 Task: Add a condition where "Channel Is not X corp Like" in recently solved tickets.
Action: Mouse moved to (170, 531)
Screenshot: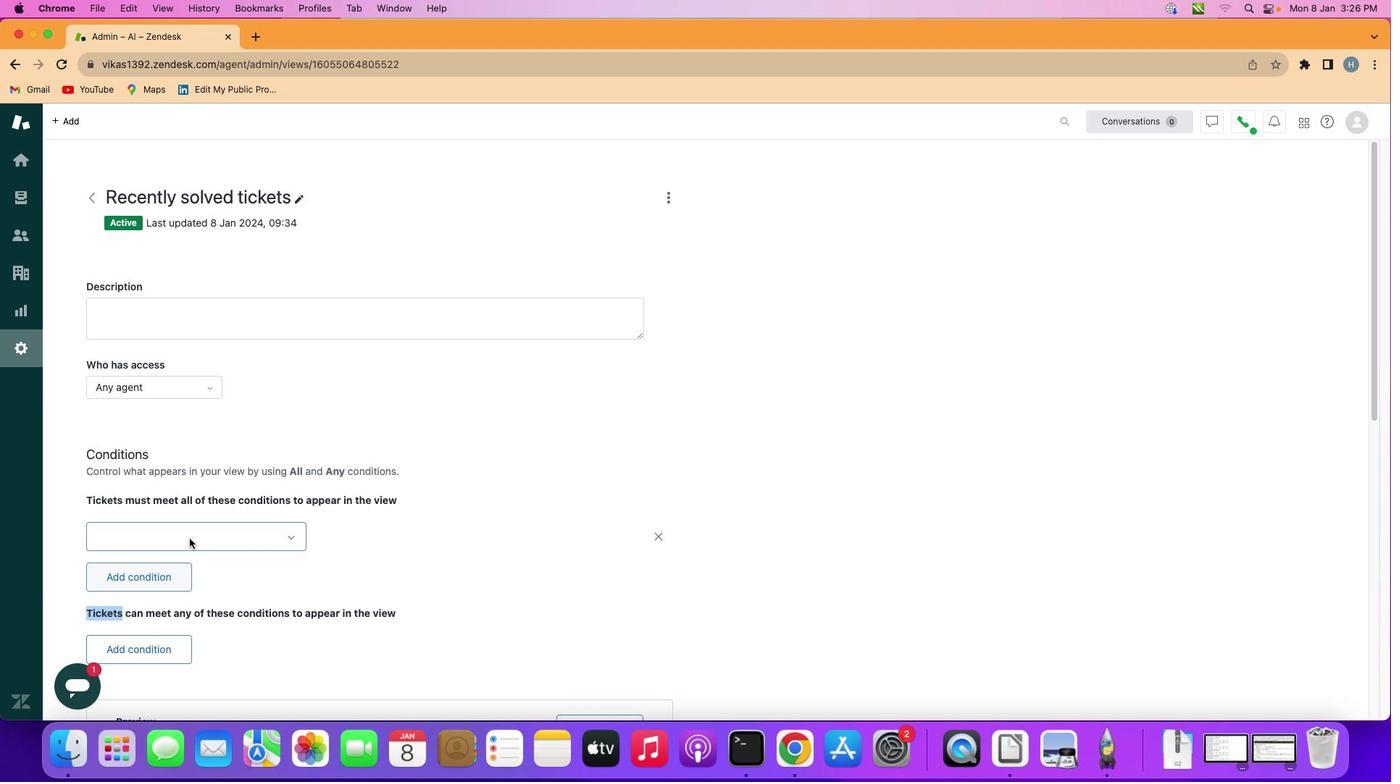 
Action: Mouse pressed left at (170, 531)
Screenshot: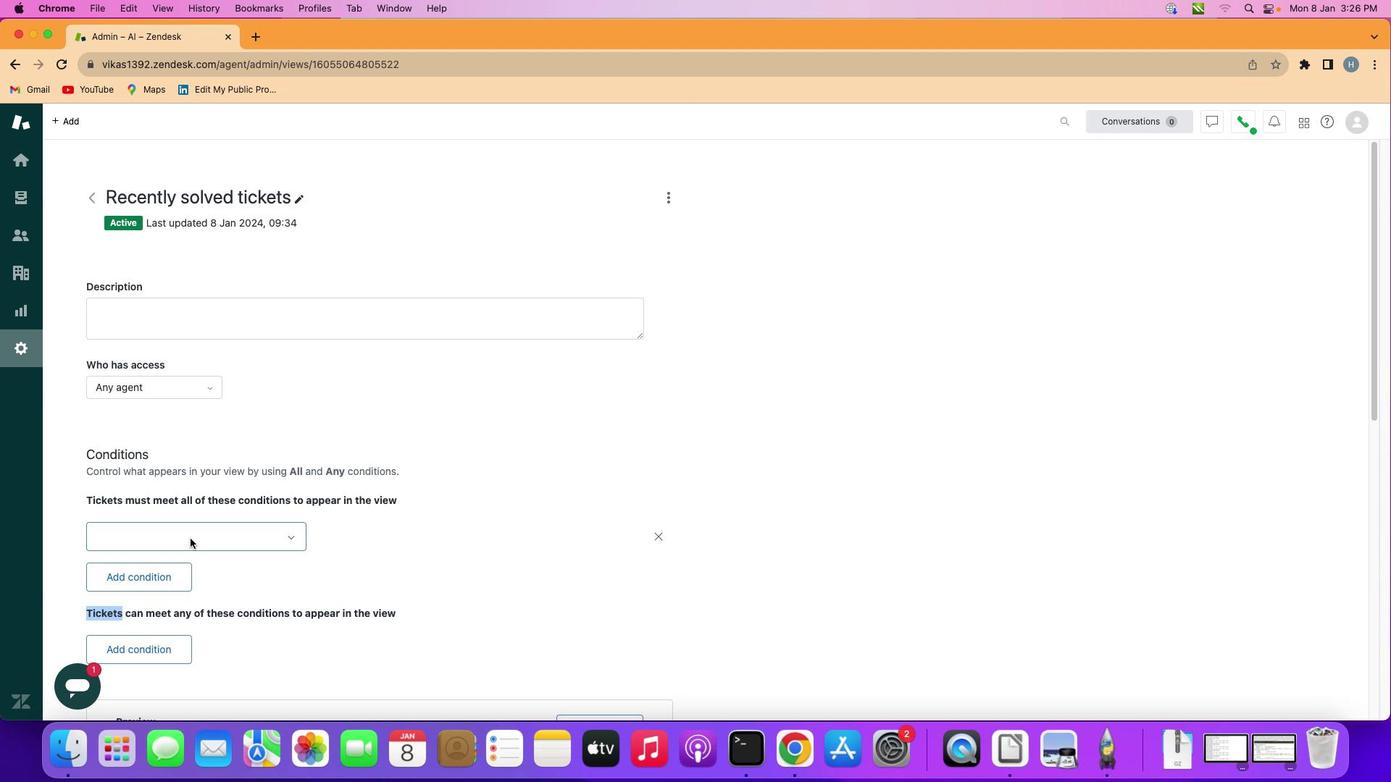 
Action: Mouse moved to (187, 536)
Screenshot: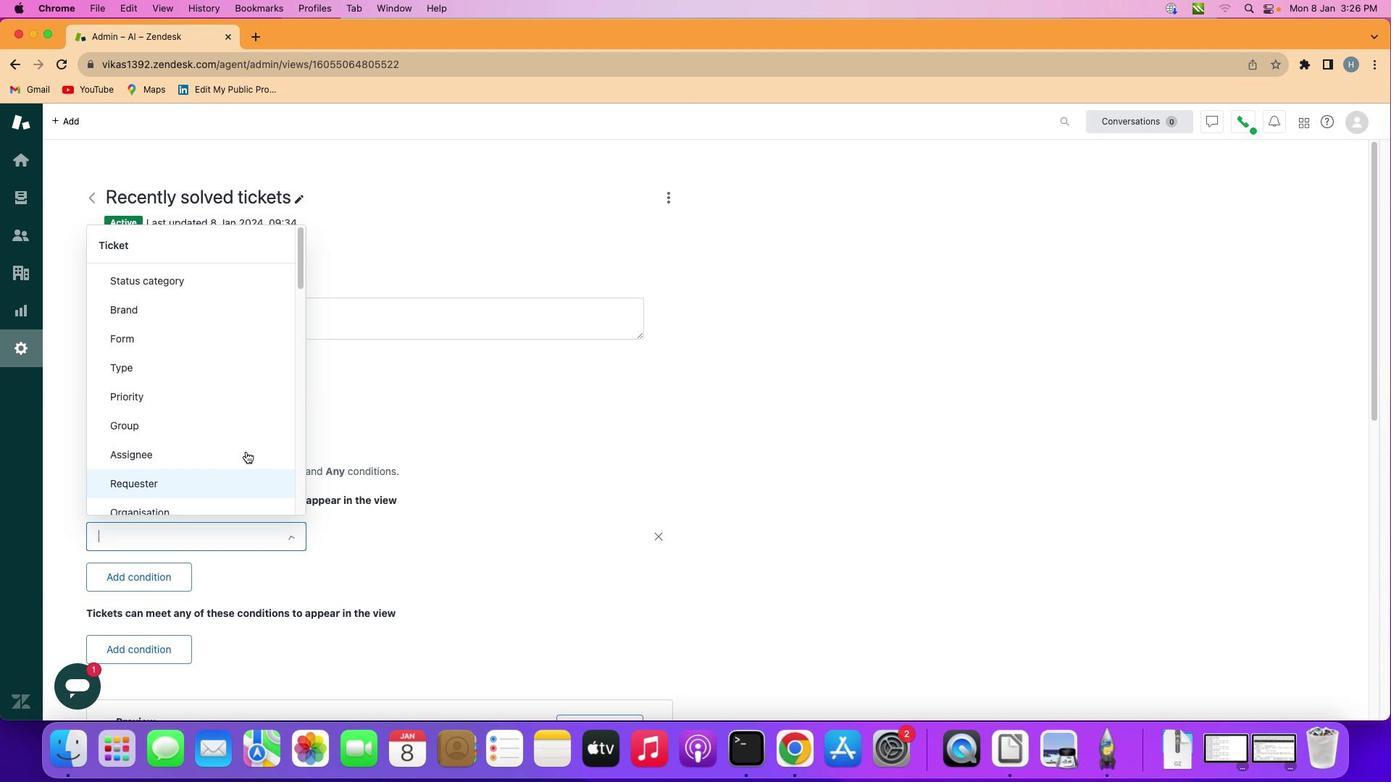 
Action: Mouse pressed left at (187, 536)
Screenshot: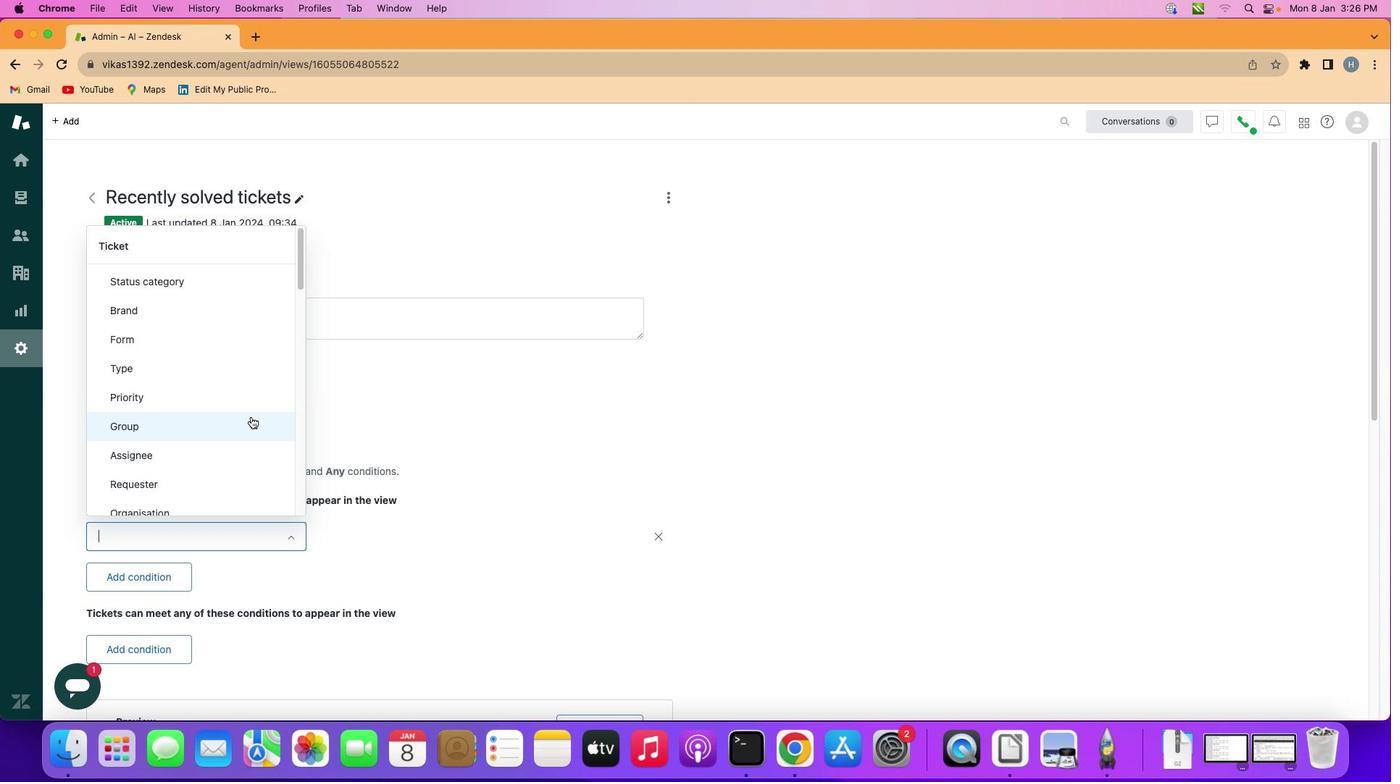 
Action: Mouse moved to (240, 414)
Screenshot: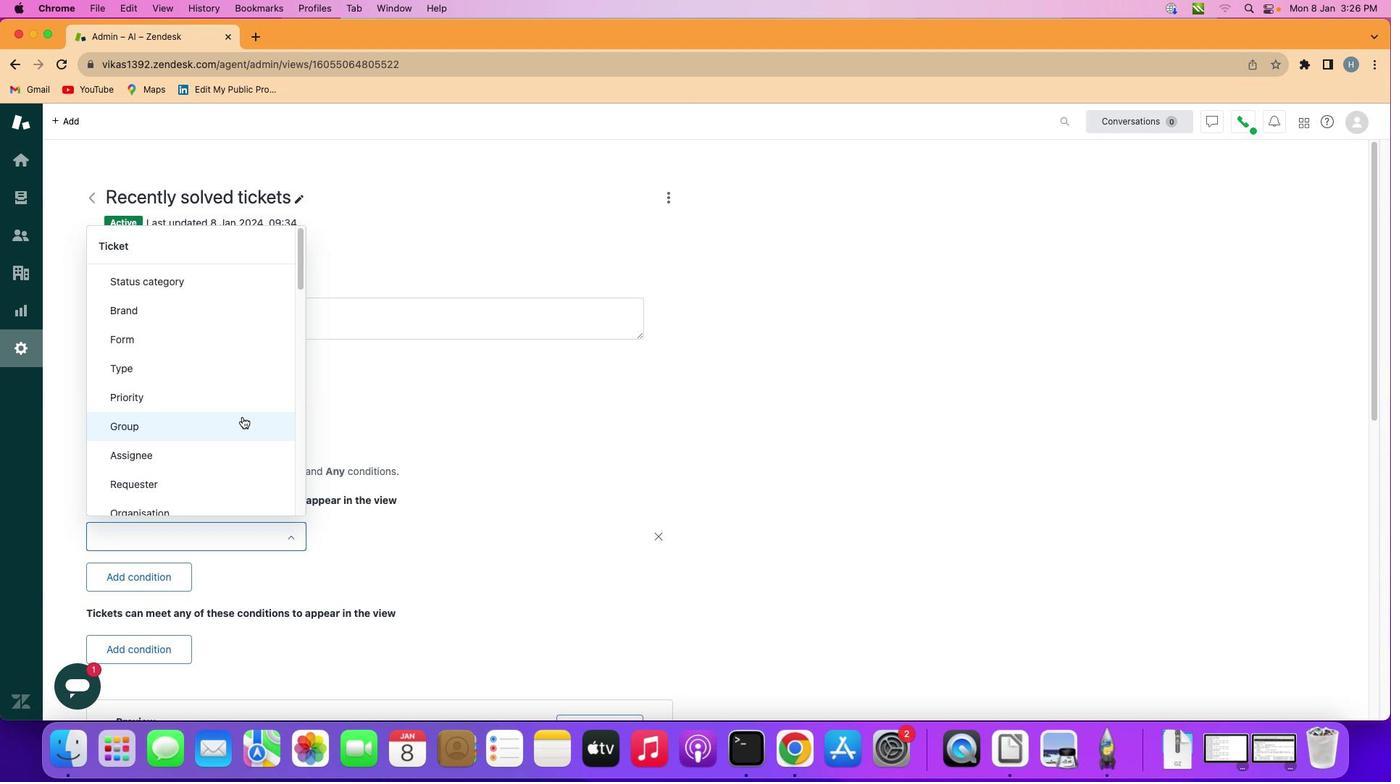 
Action: Mouse scrolled (240, 414) with delta (-1, 0)
Screenshot: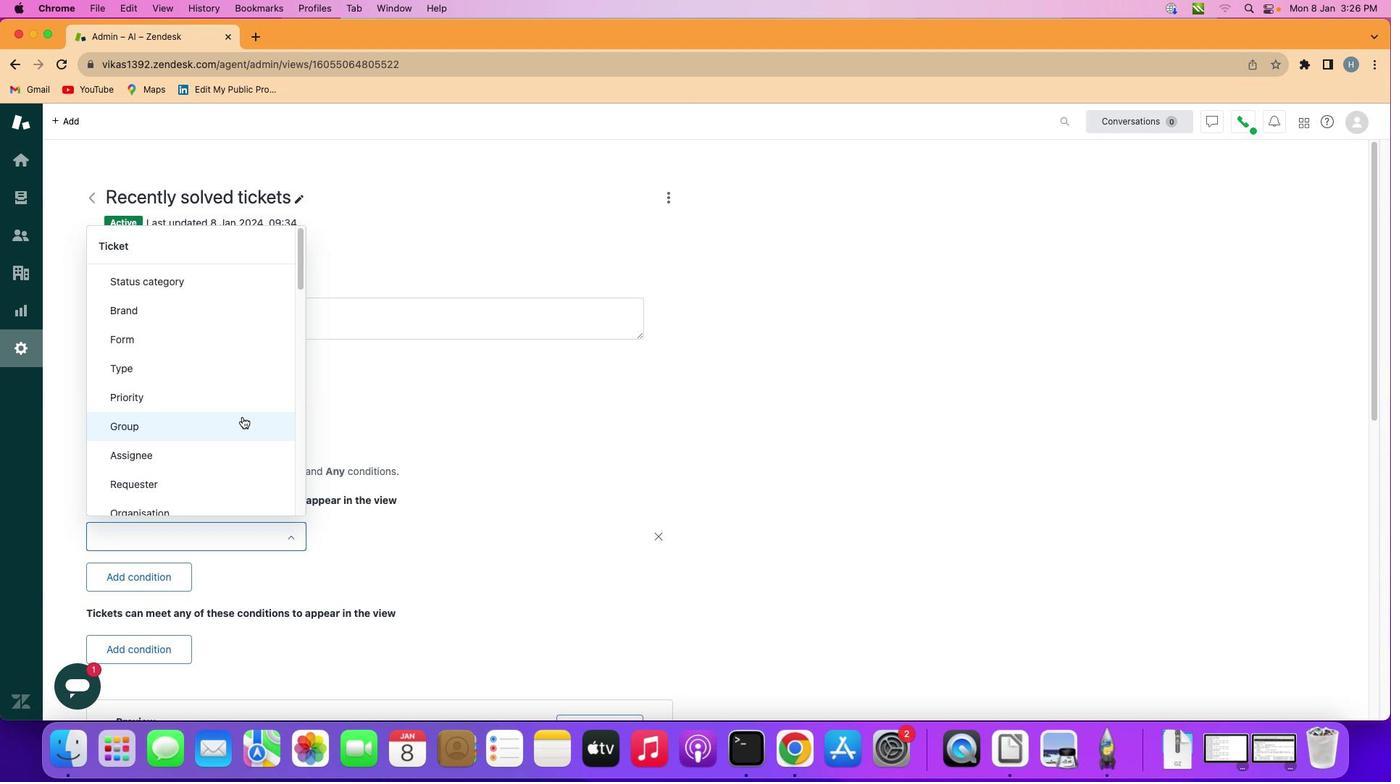 
Action: Mouse scrolled (240, 414) with delta (-1, -3)
Screenshot: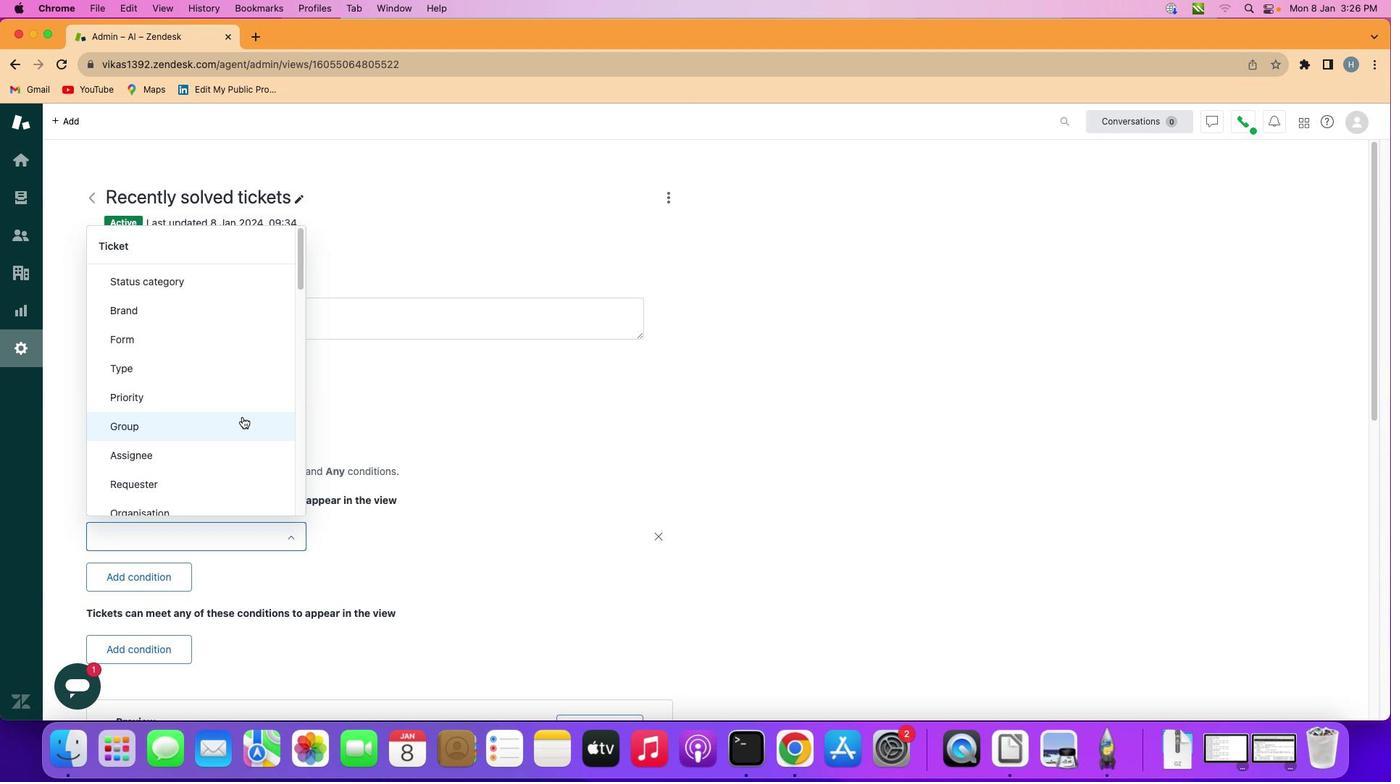 
Action: Mouse scrolled (240, 414) with delta (-1, 0)
Screenshot: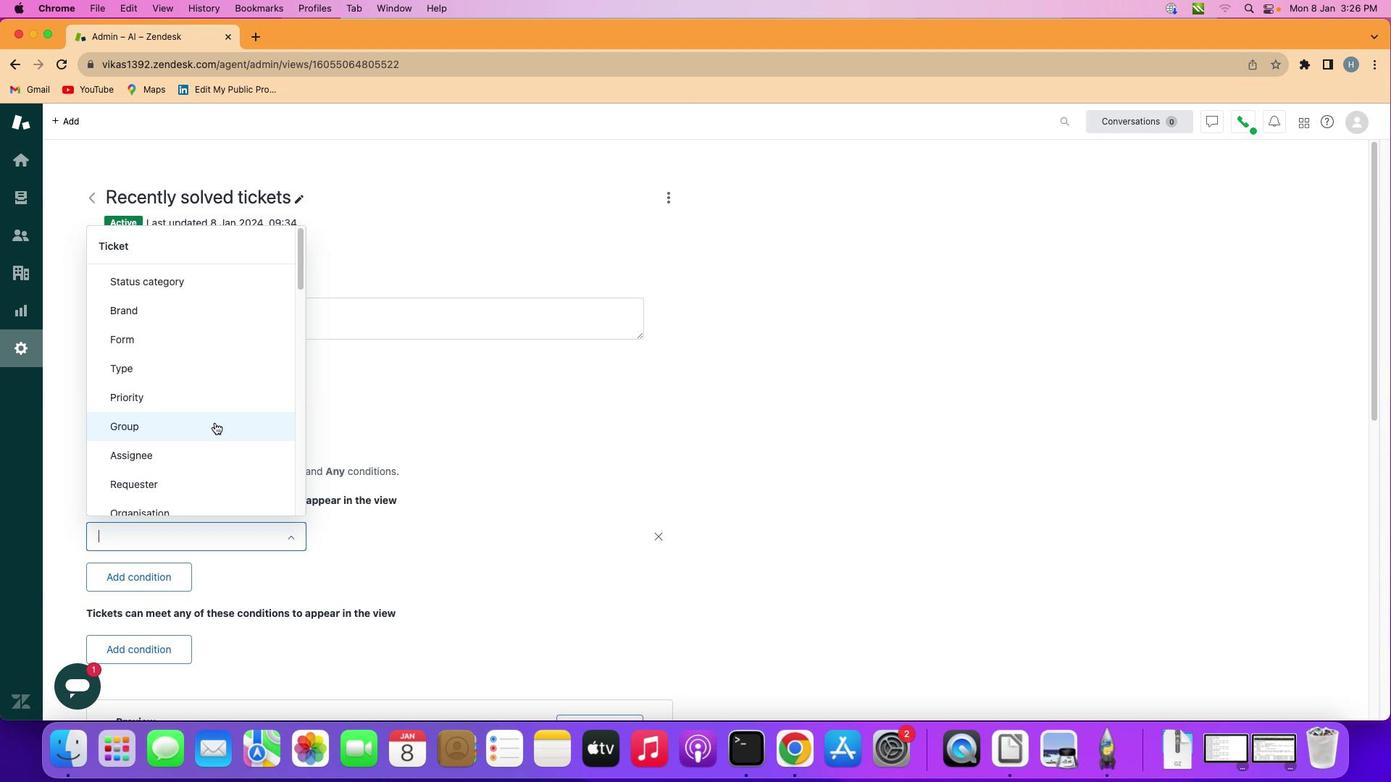 
Action: Mouse scrolled (240, 414) with delta (-1, -2)
Screenshot: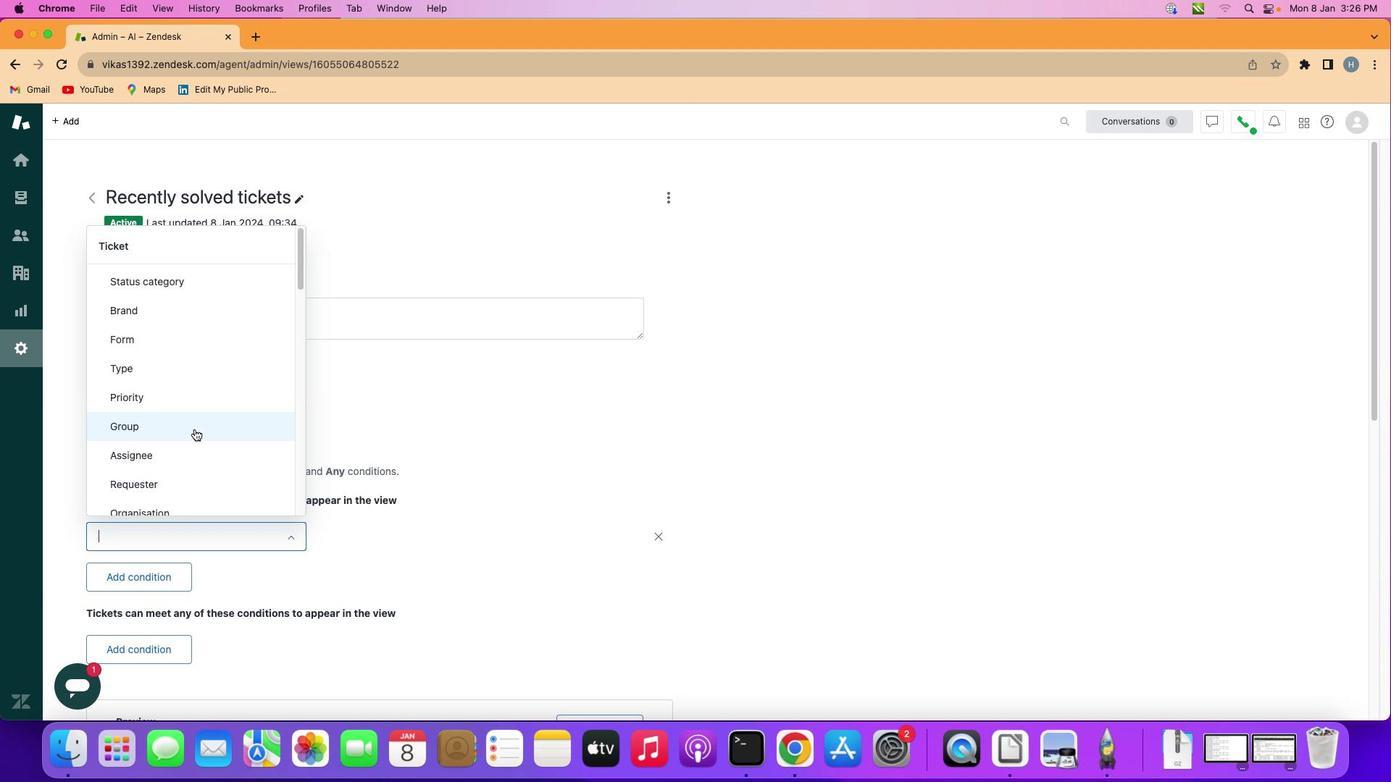 
Action: Mouse scrolled (240, 414) with delta (-1, -2)
Screenshot: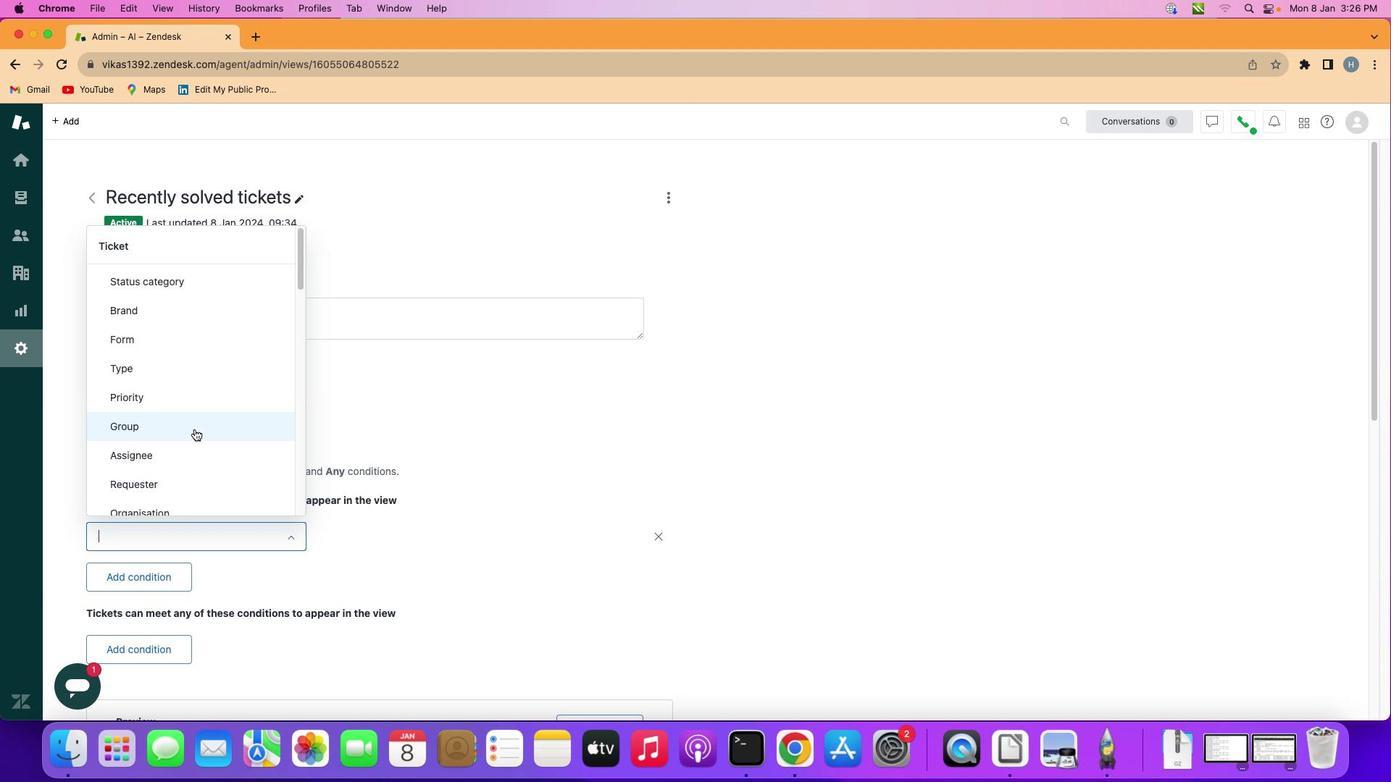 
Action: Mouse moved to (192, 427)
Screenshot: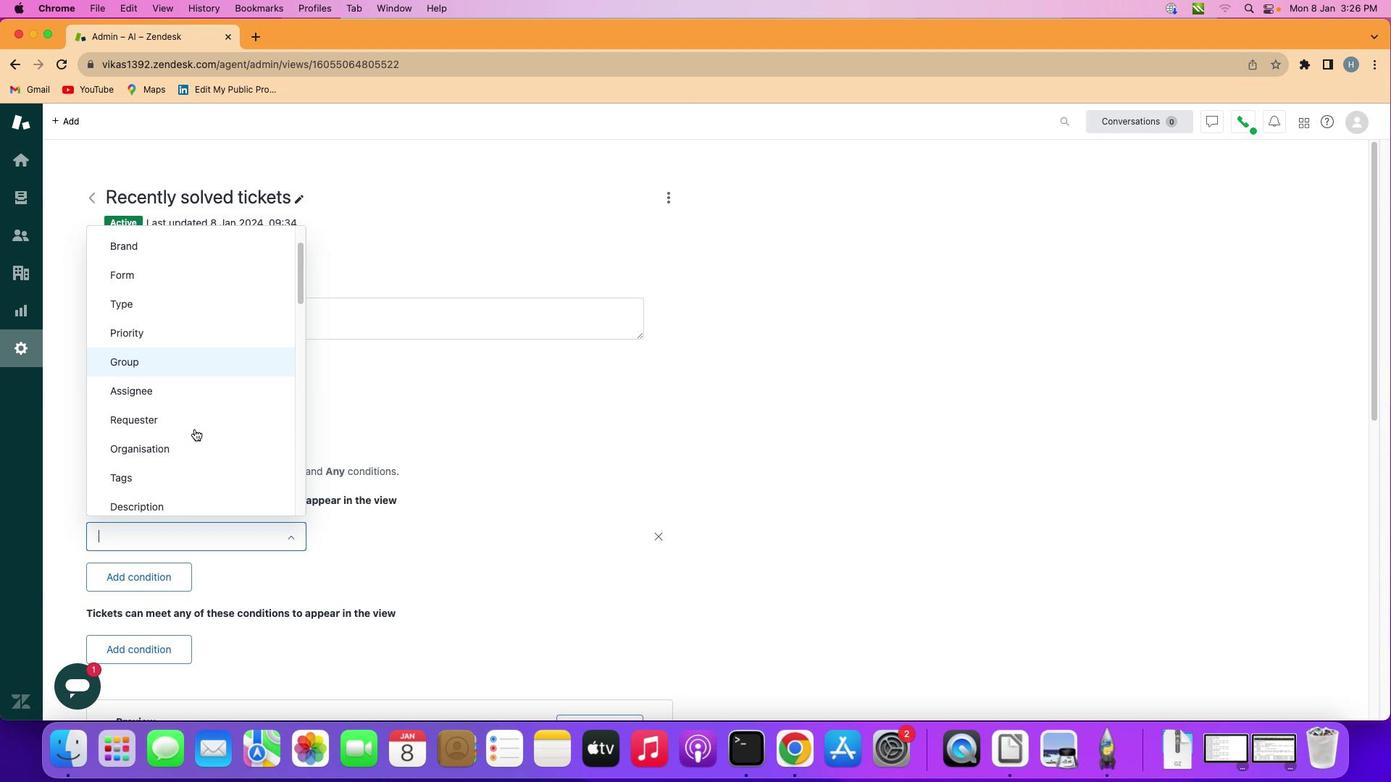 
Action: Mouse scrolled (192, 427) with delta (-1, -2)
Screenshot: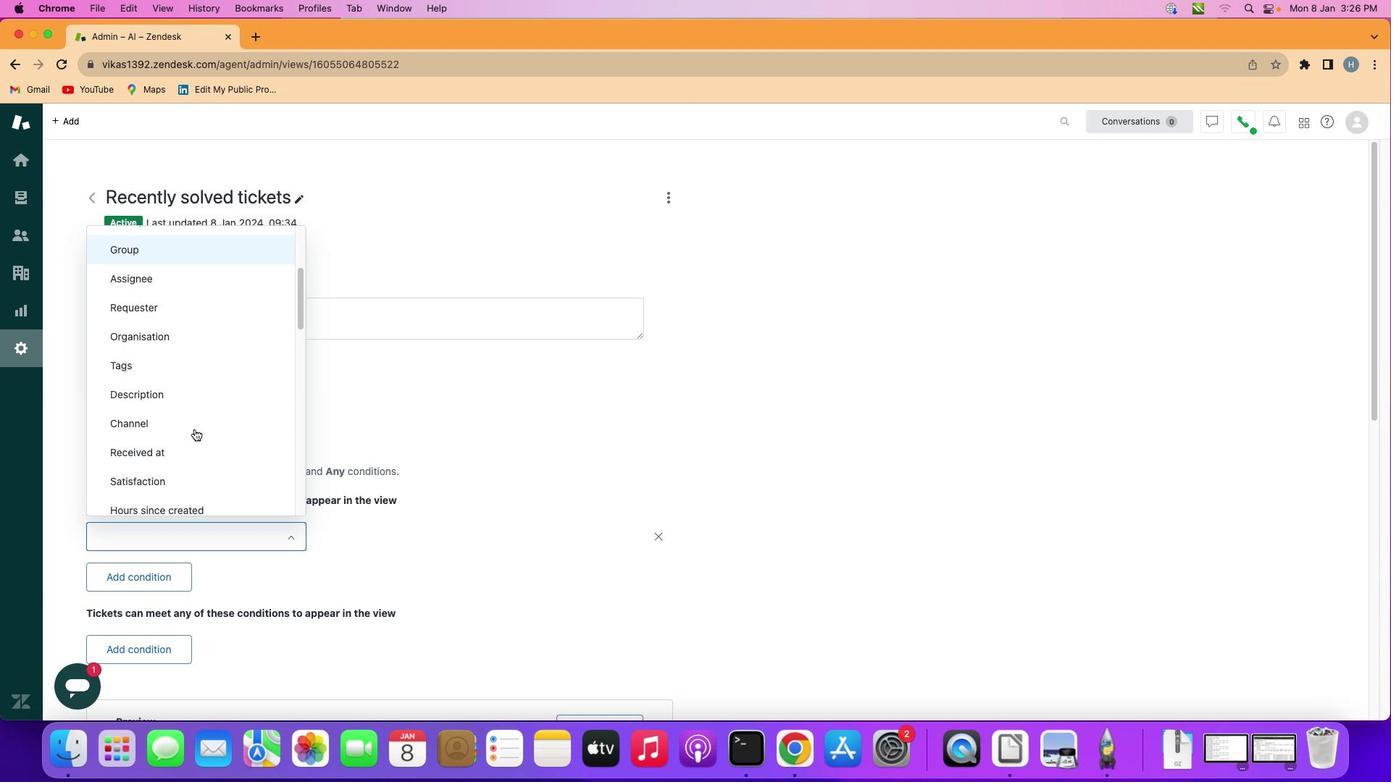 
Action: Mouse scrolled (192, 427) with delta (-1, -2)
Screenshot: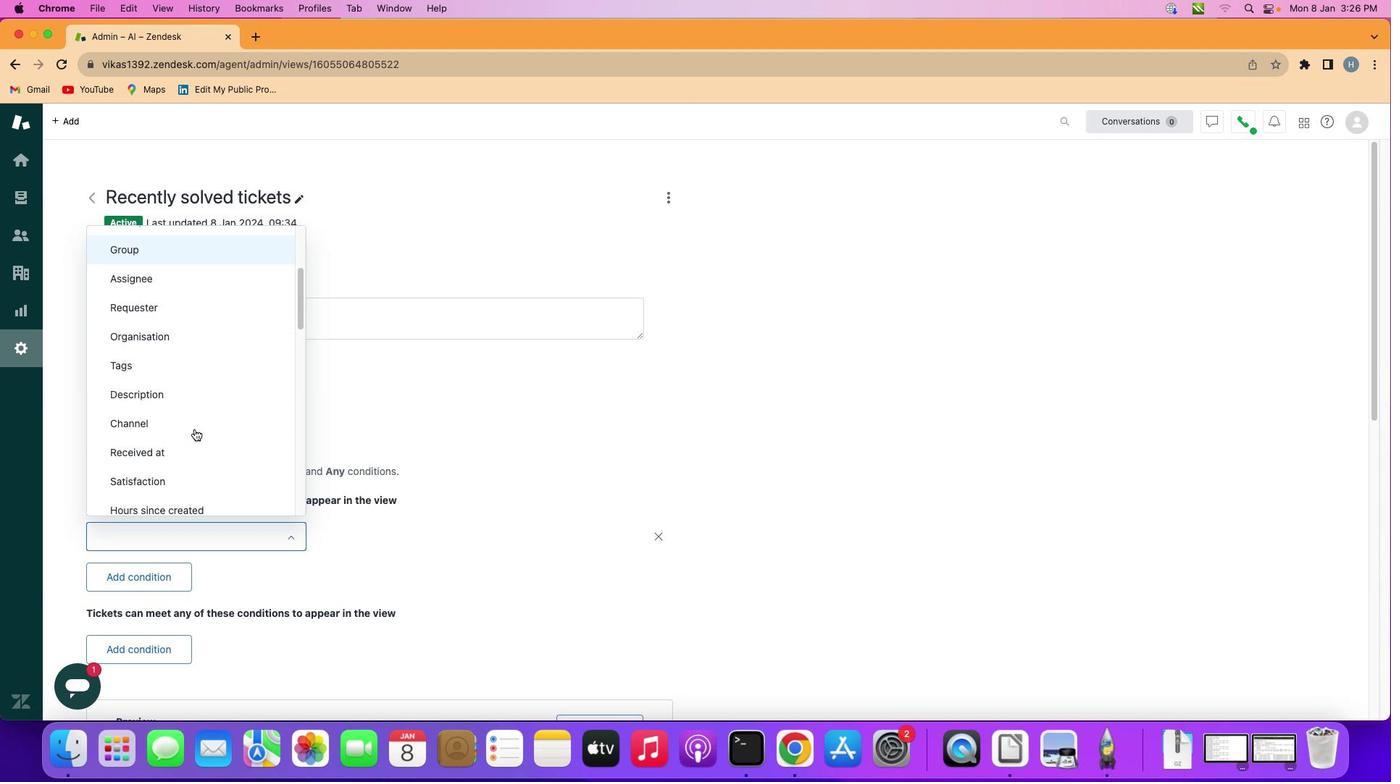 
Action: Mouse scrolled (192, 427) with delta (-1, -2)
Screenshot: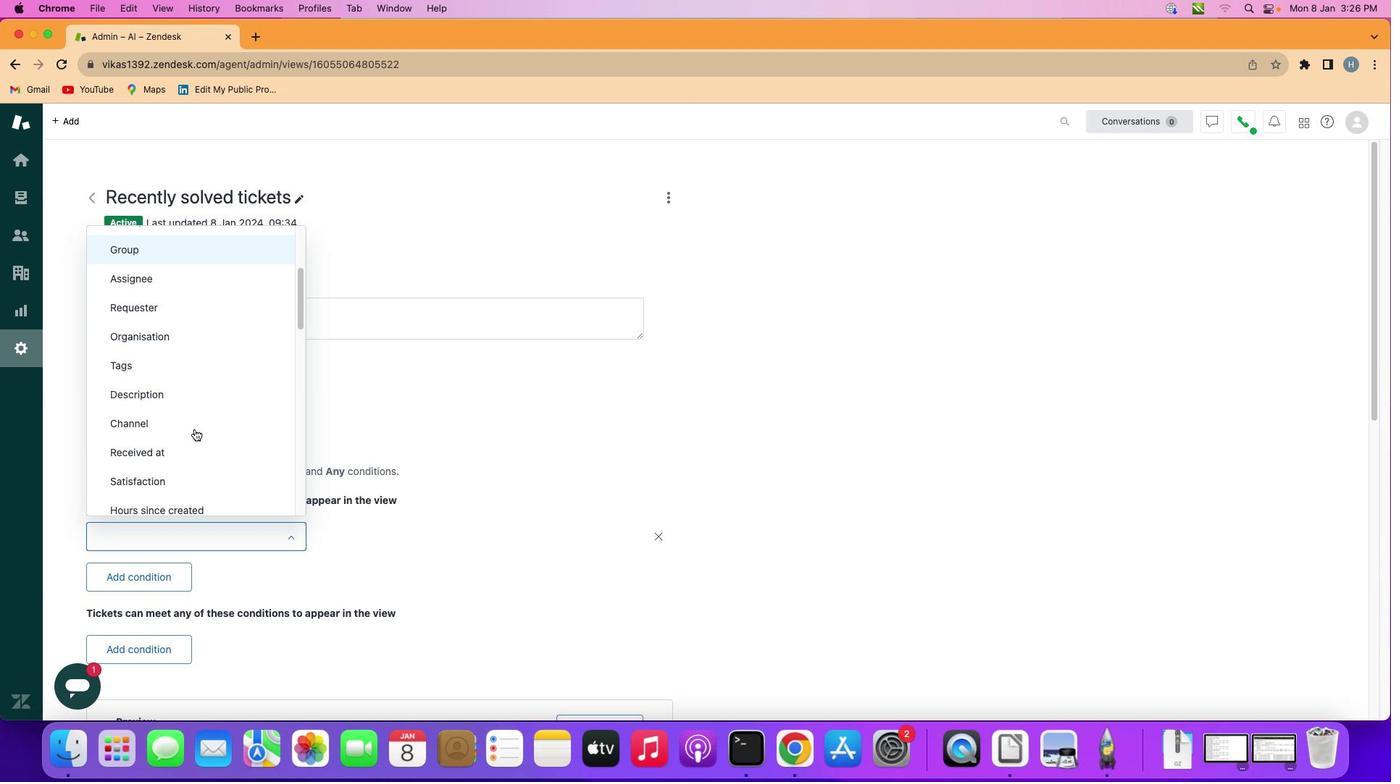 
Action: Mouse scrolled (192, 427) with delta (-1, -2)
Screenshot: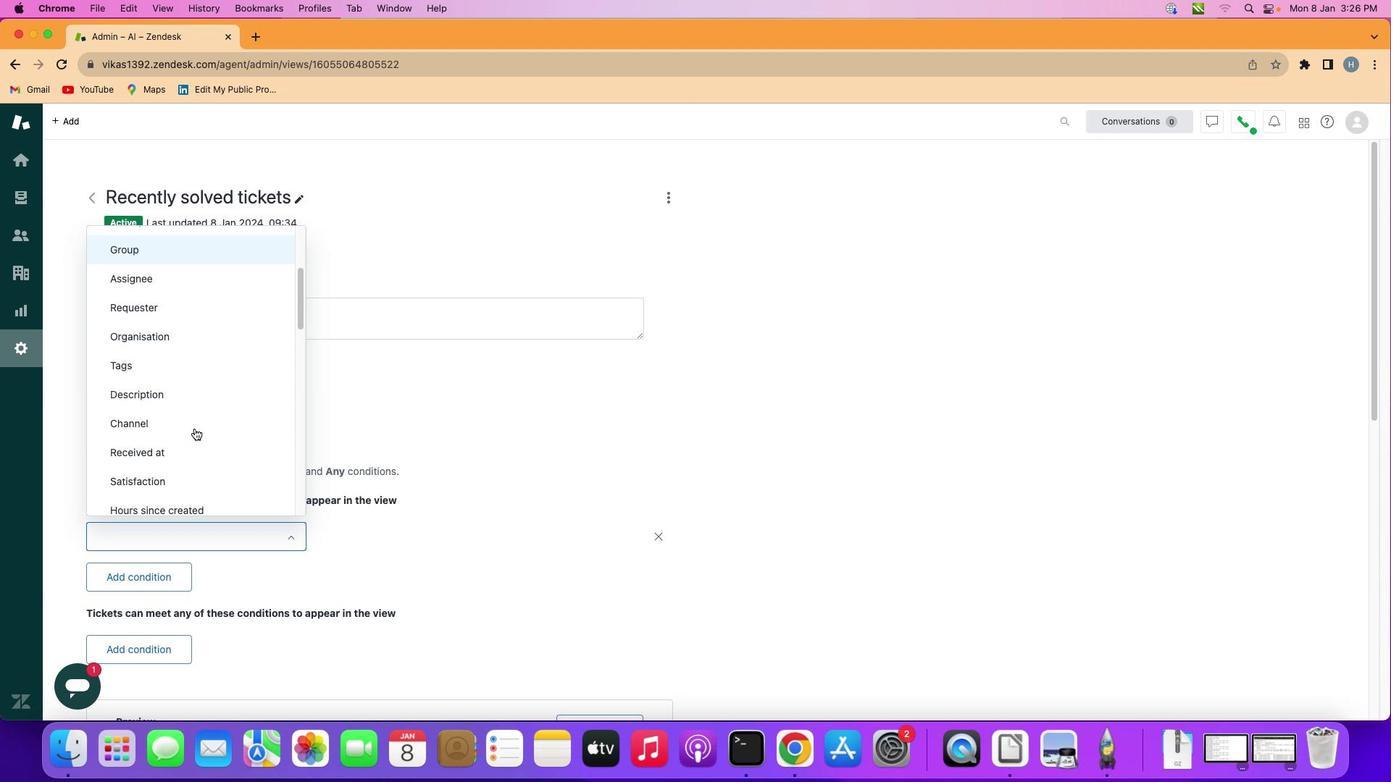 
Action: Mouse moved to (197, 419)
Screenshot: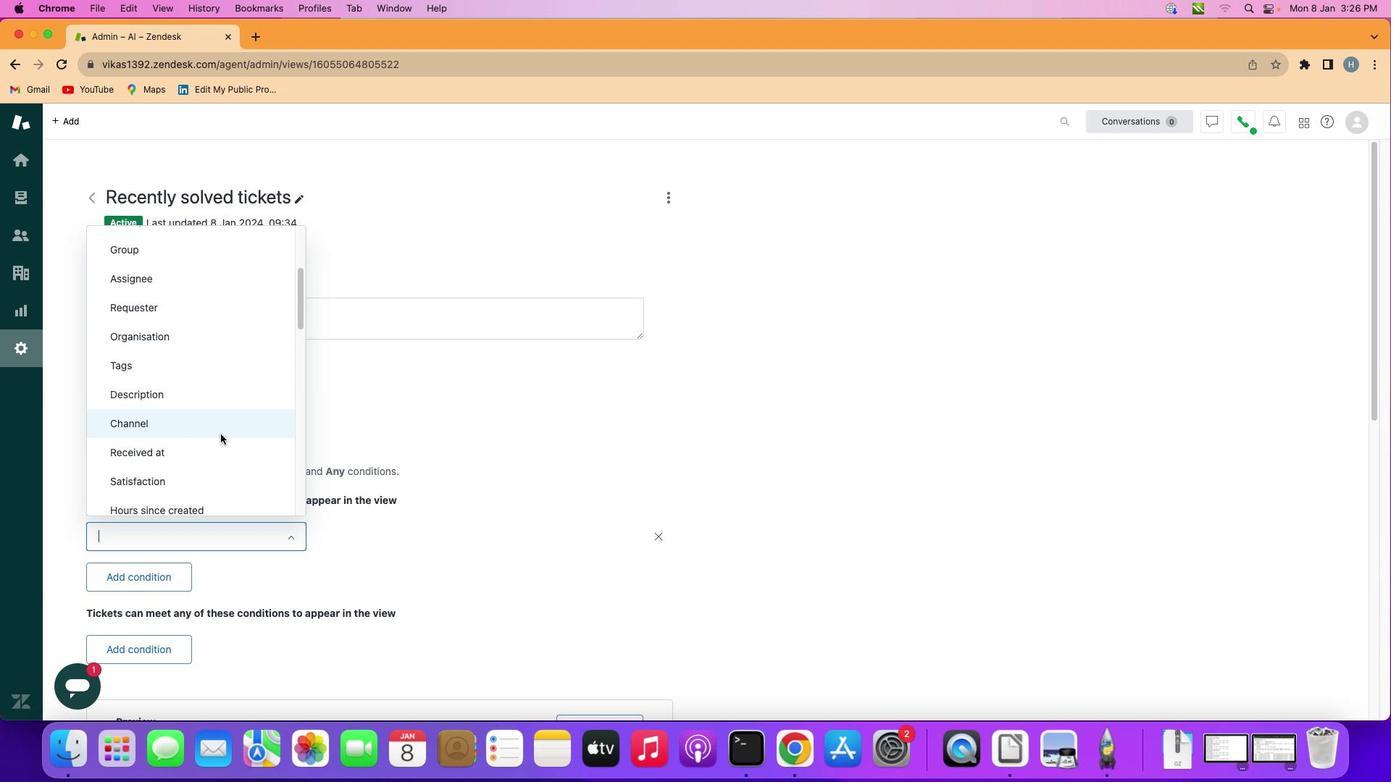 
Action: Mouse pressed left at (197, 419)
Screenshot: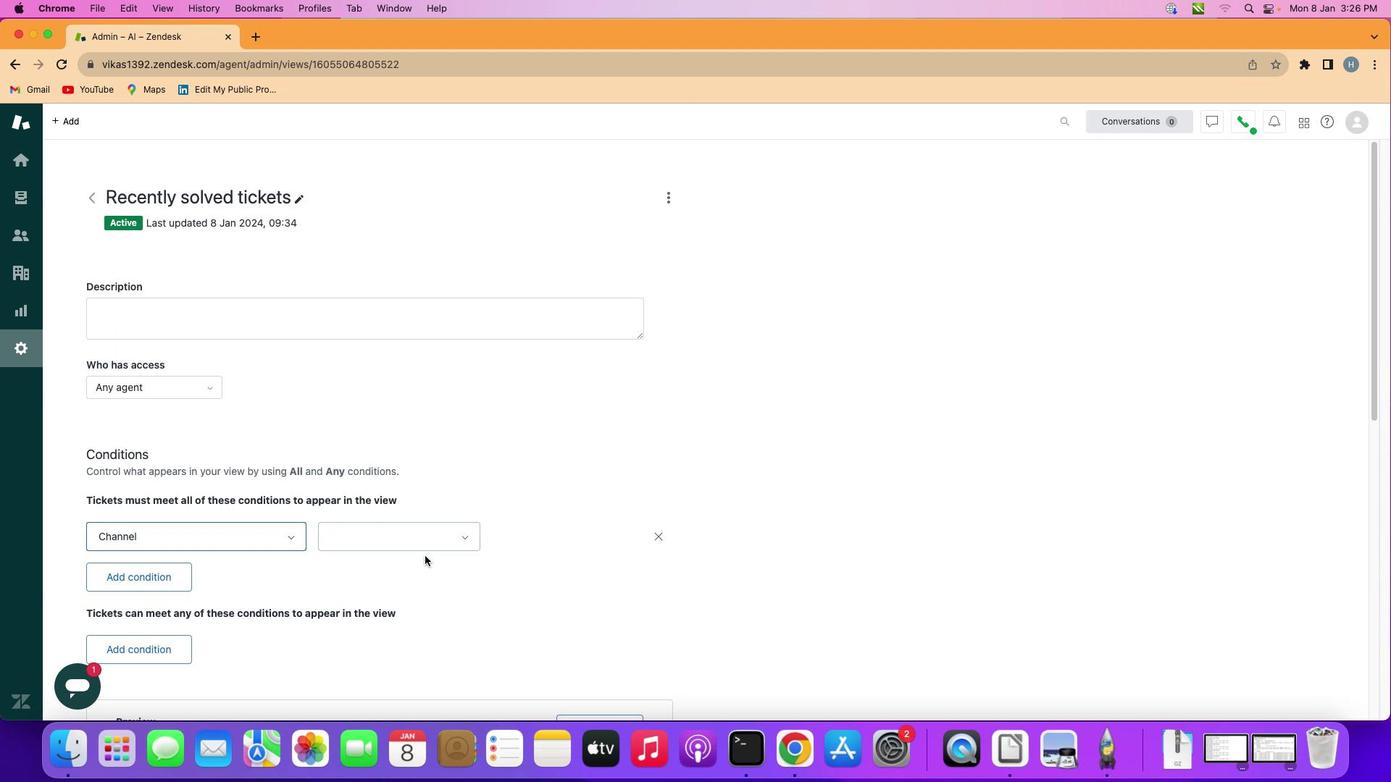 
Action: Mouse moved to (426, 531)
Screenshot: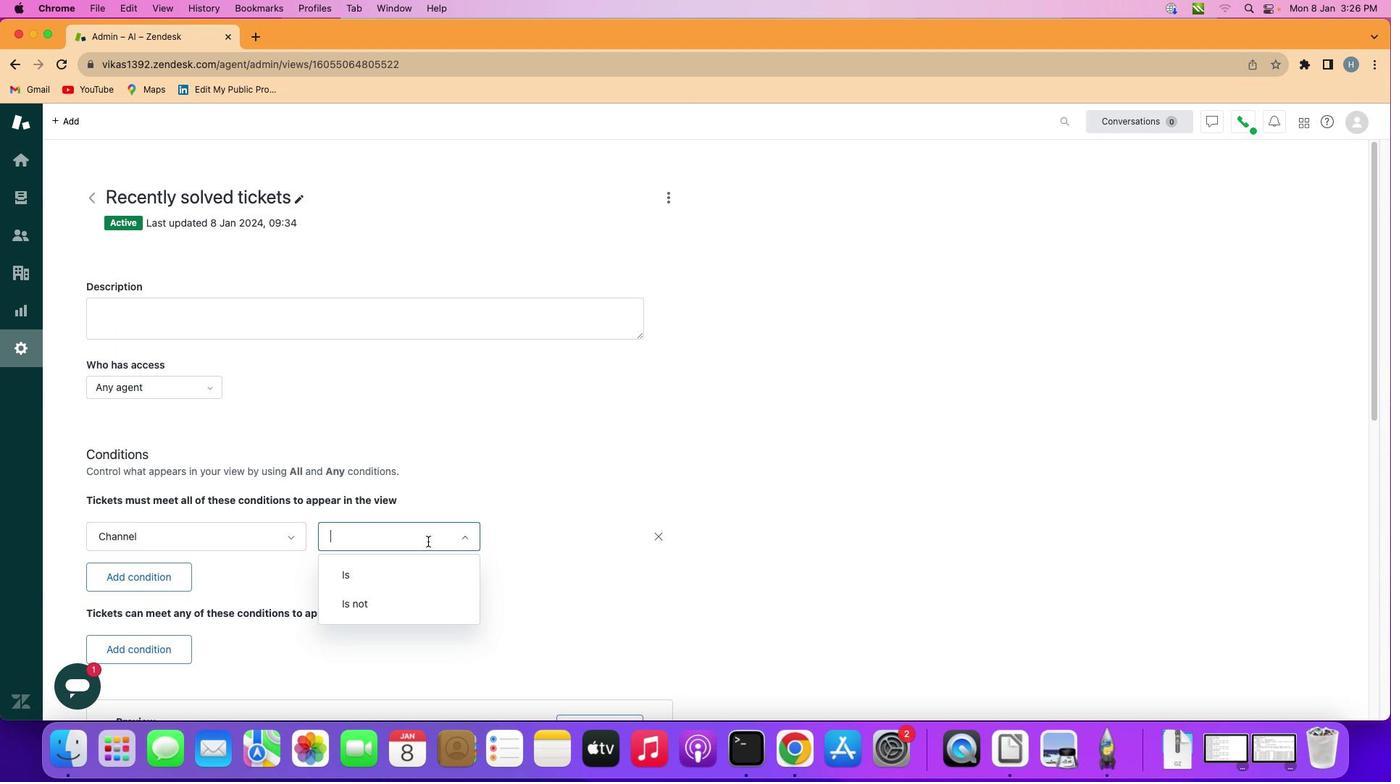 
Action: Mouse pressed left at (426, 531)
Screenshot: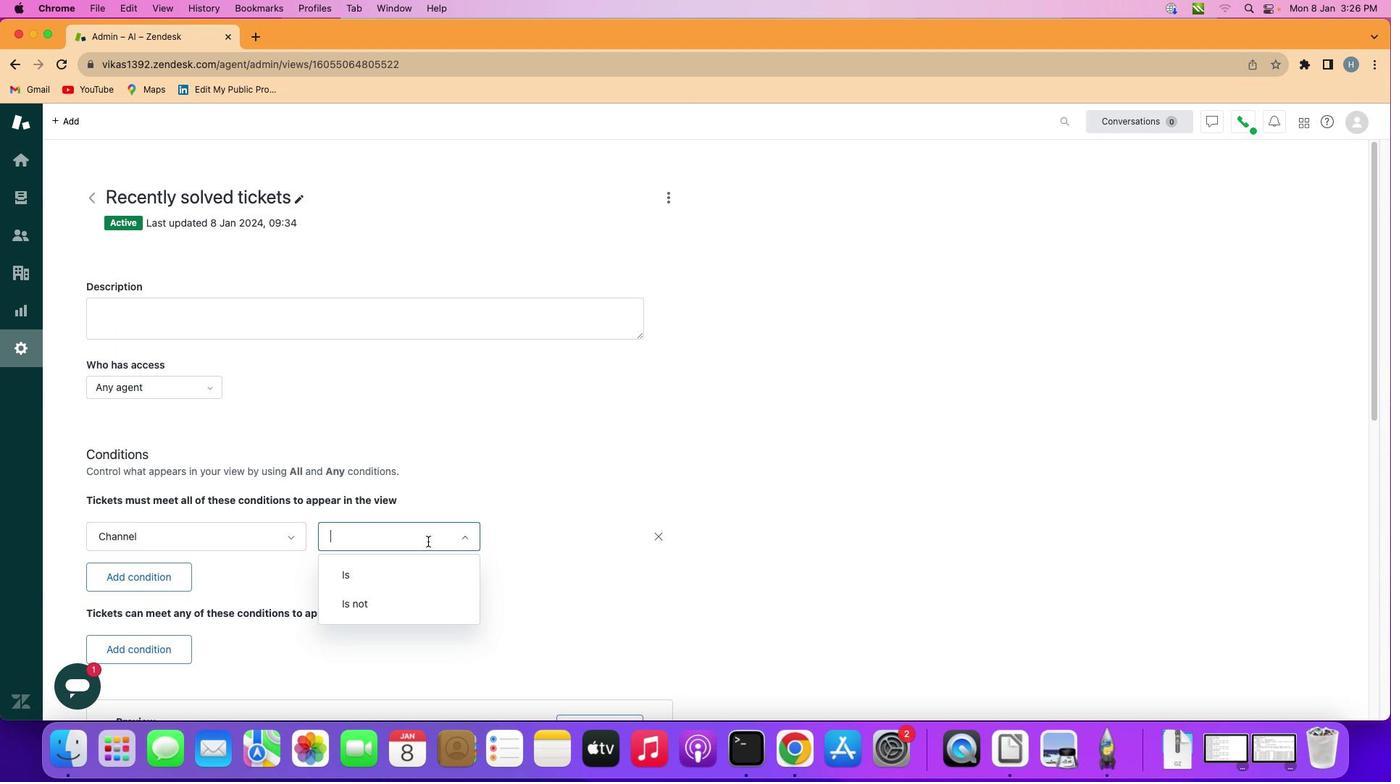 
Action: Mouse moved to (413, 588)
Screenshot: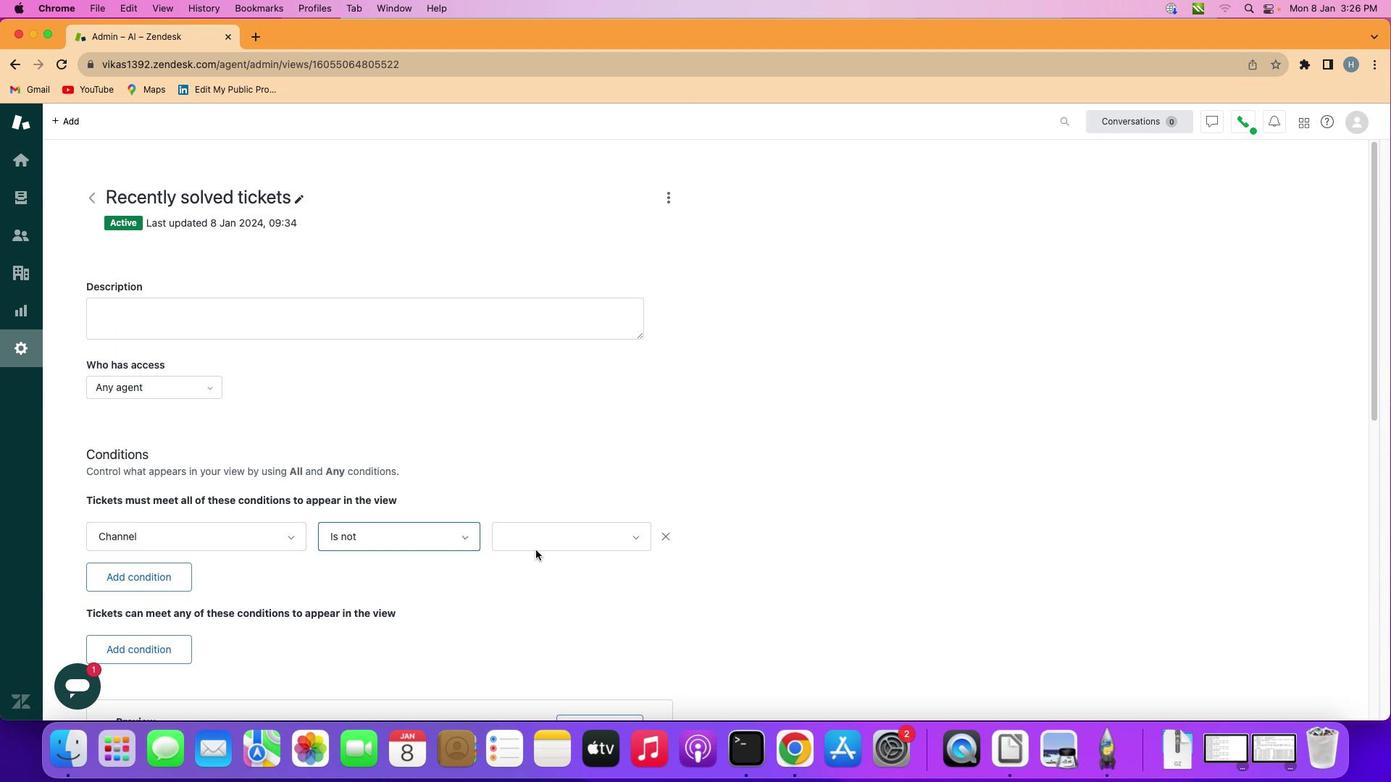 
Action: Mouse pressed left at (413, 588)
Screenshot: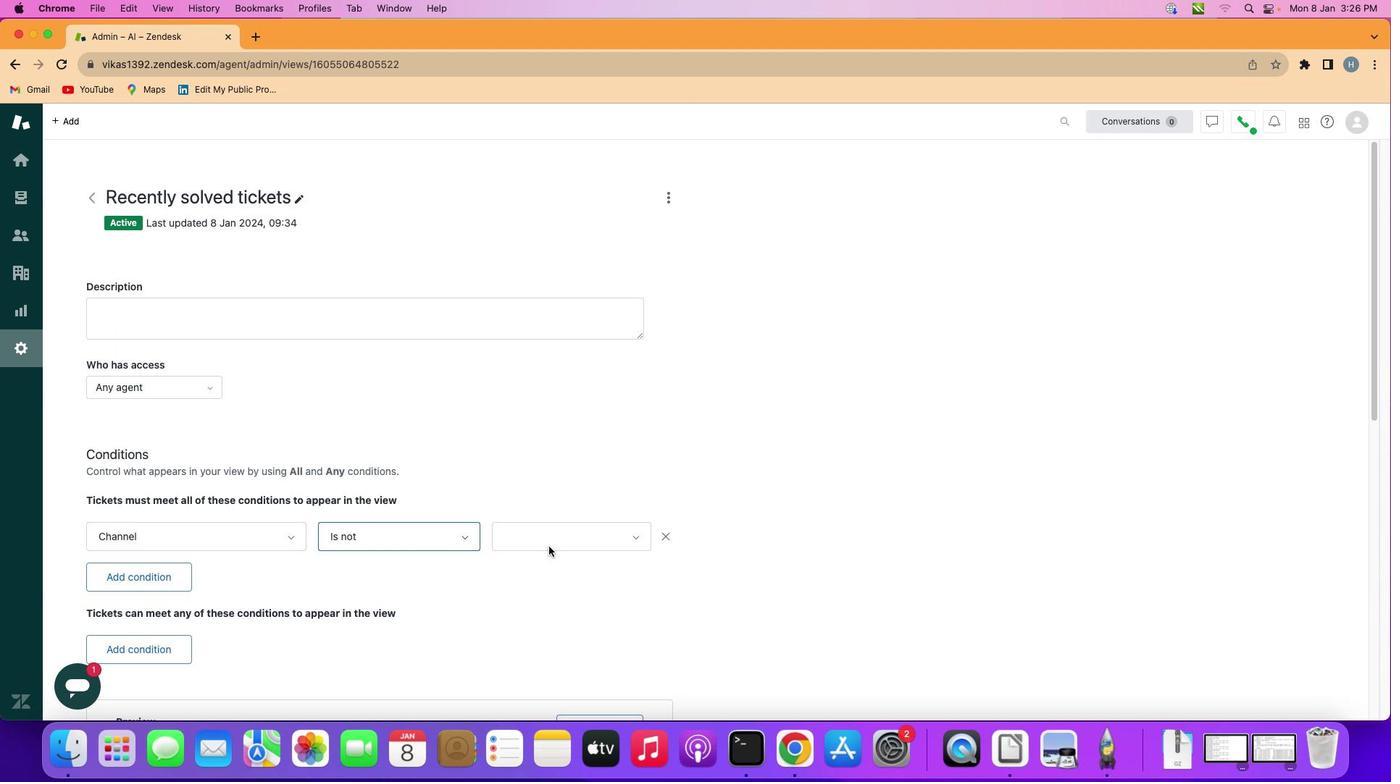 
Action: Mouse moved to (553, 540)
Screenshot: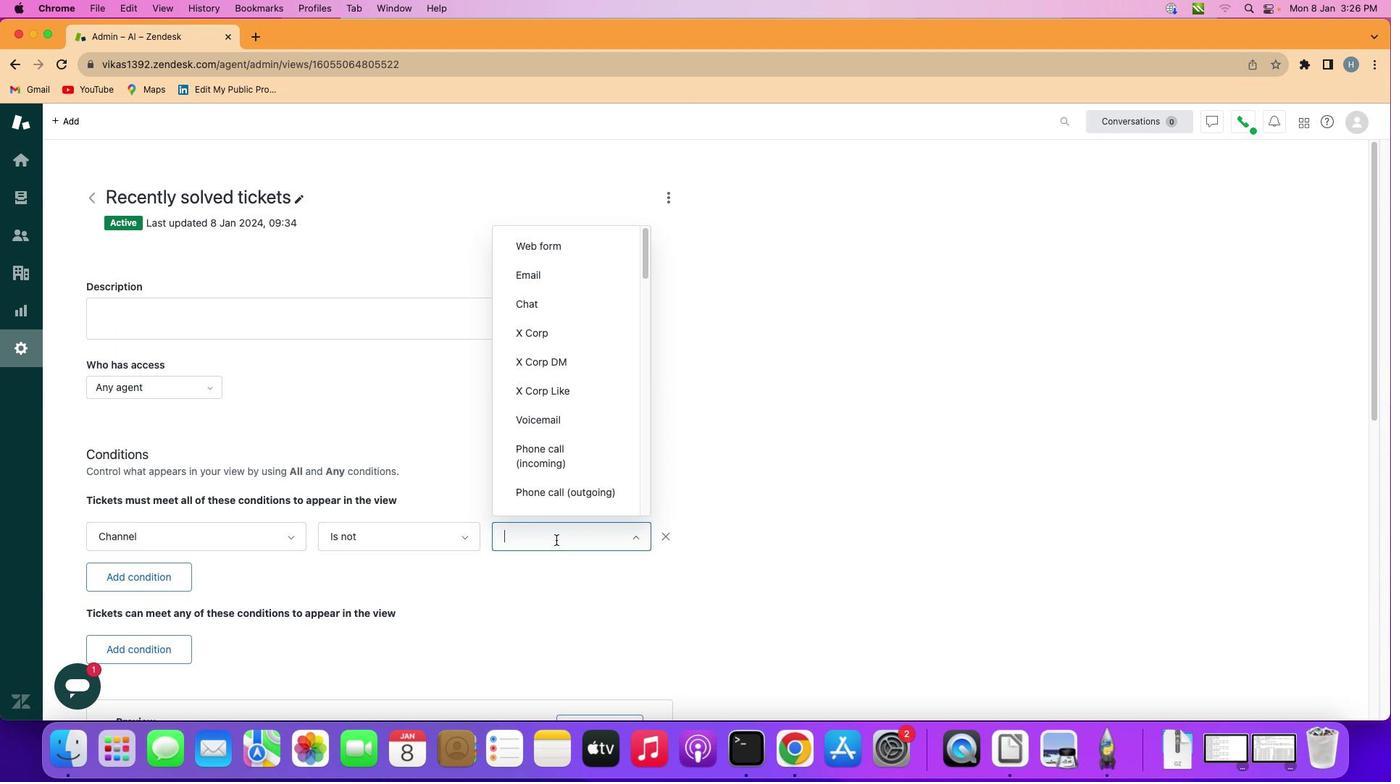 
Action: Mouse pressed left at (553, 540)
Screenshot: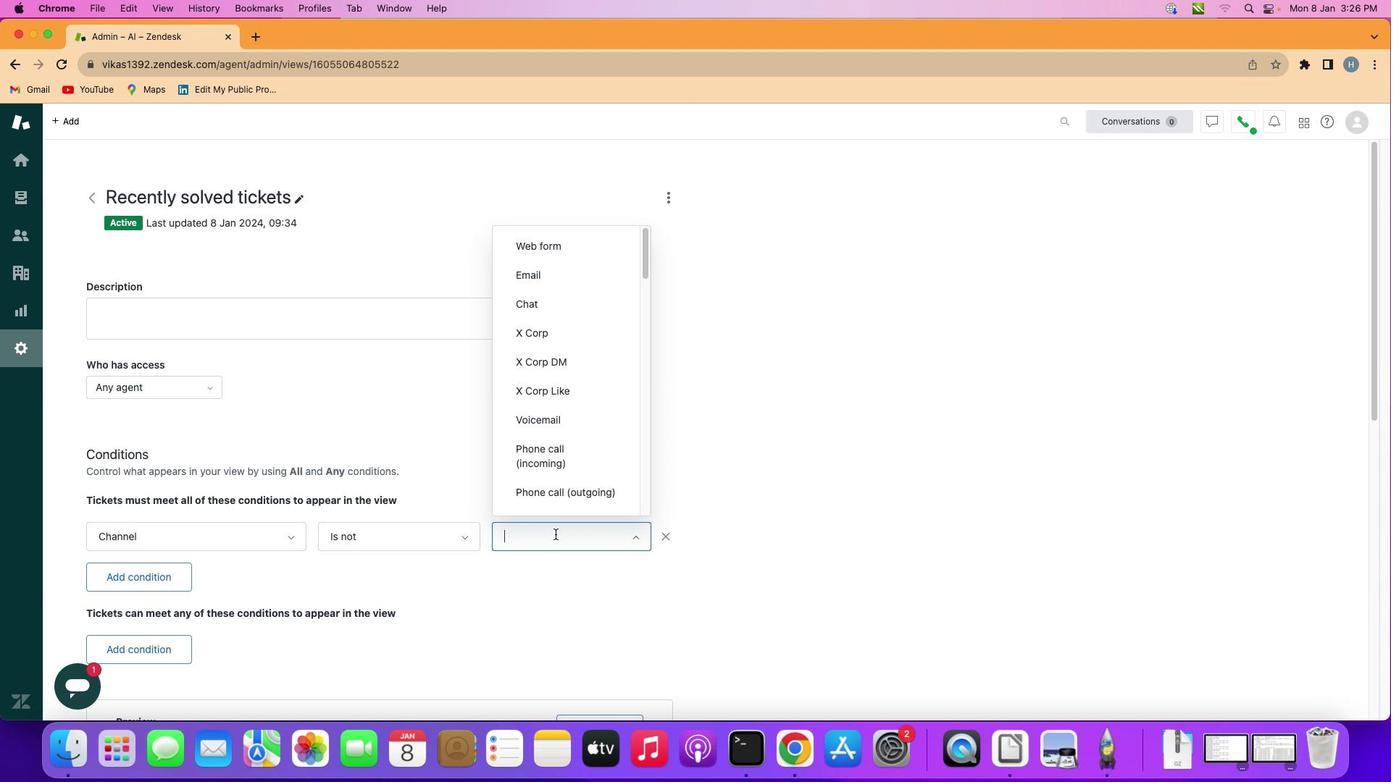 
Action: Mouse moved to (564, 392)
Screenshot: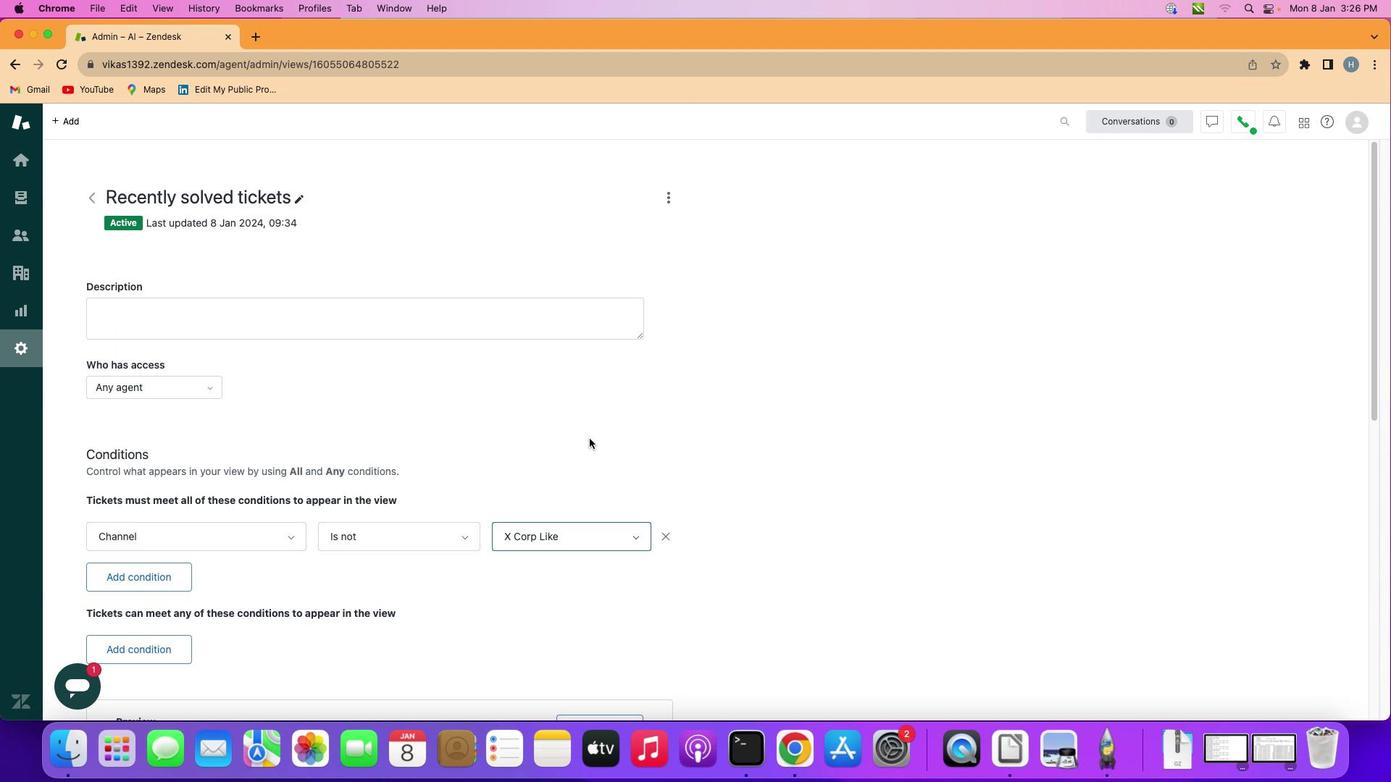 
Action: Mouse pressed left at (564, 392)
Screenshot: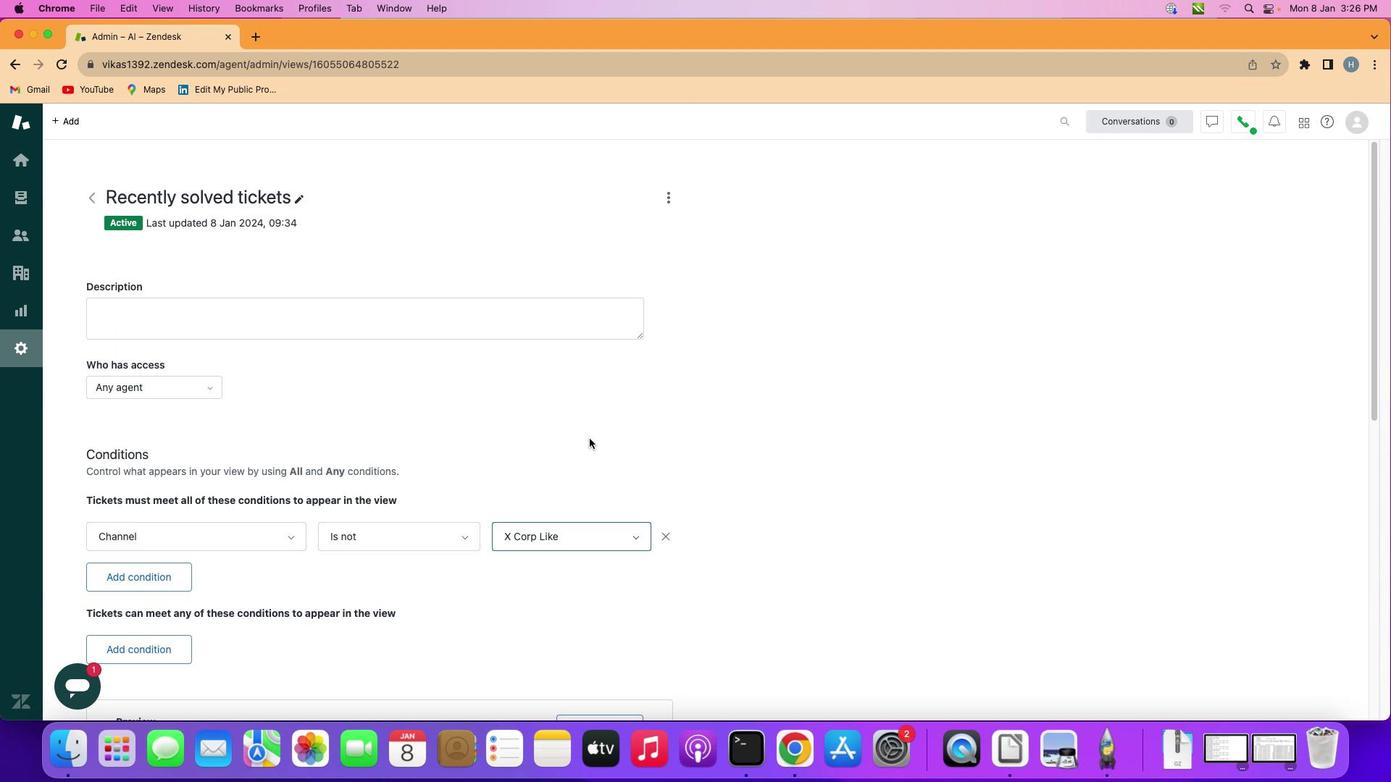 
Action: Mouse moved to (586, 467)
Screenshot: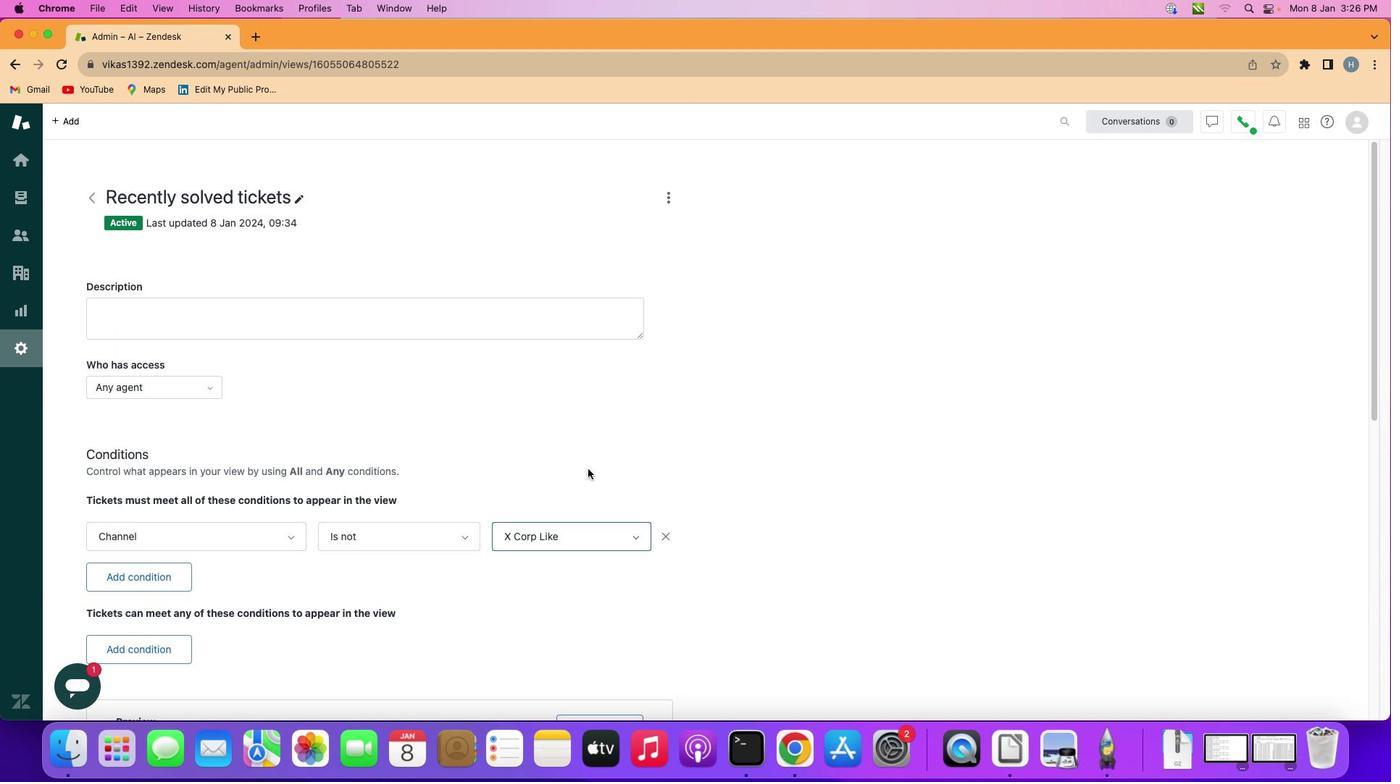 
